 Task: Use the formula "MDURATION" in spreadsheet "Project portfolio".
Action: Mouse moved to (394, 290)
Screenshot: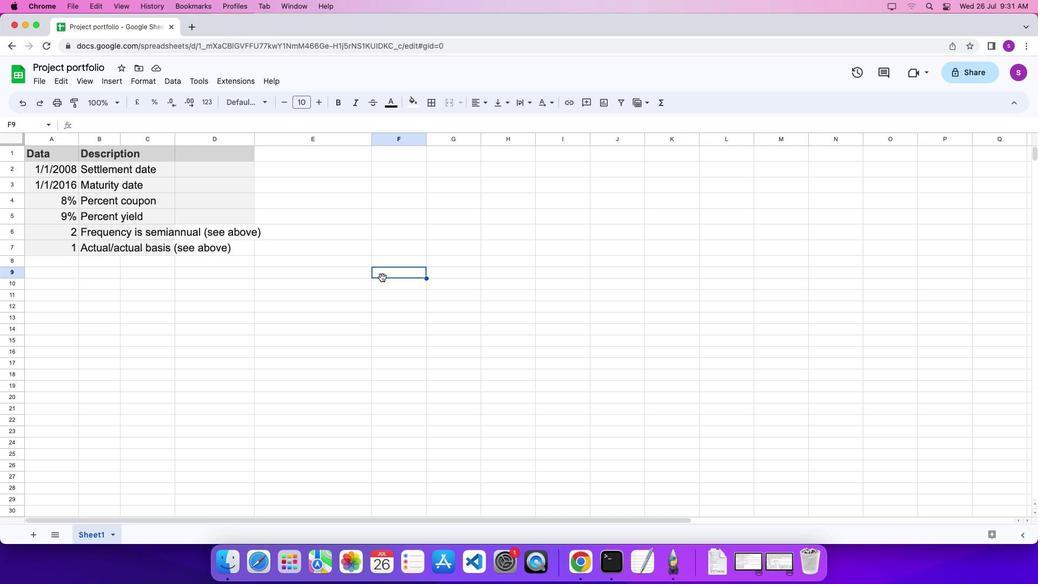 
Action: Mouse pressed left at (394, 290)
Screenshot: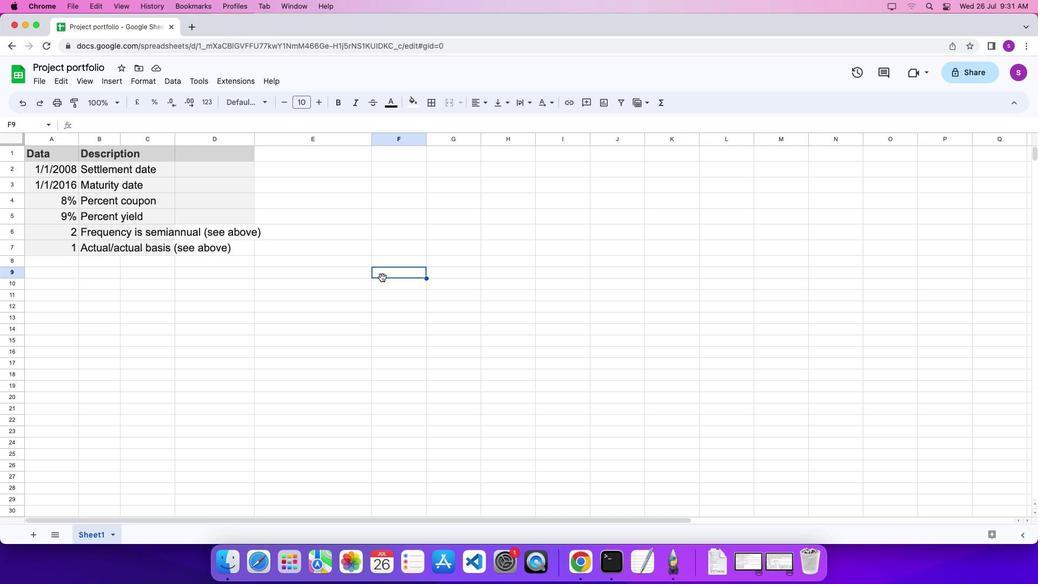 
Action: Mouse moved to (394, 290)
Screenshot: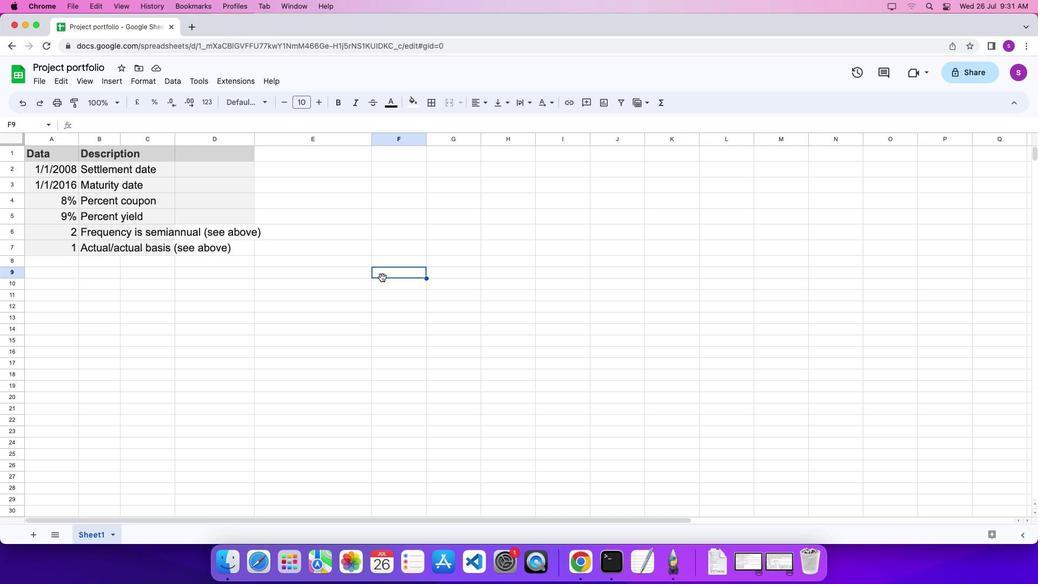 
Action: Key pressed '='
Screenshot: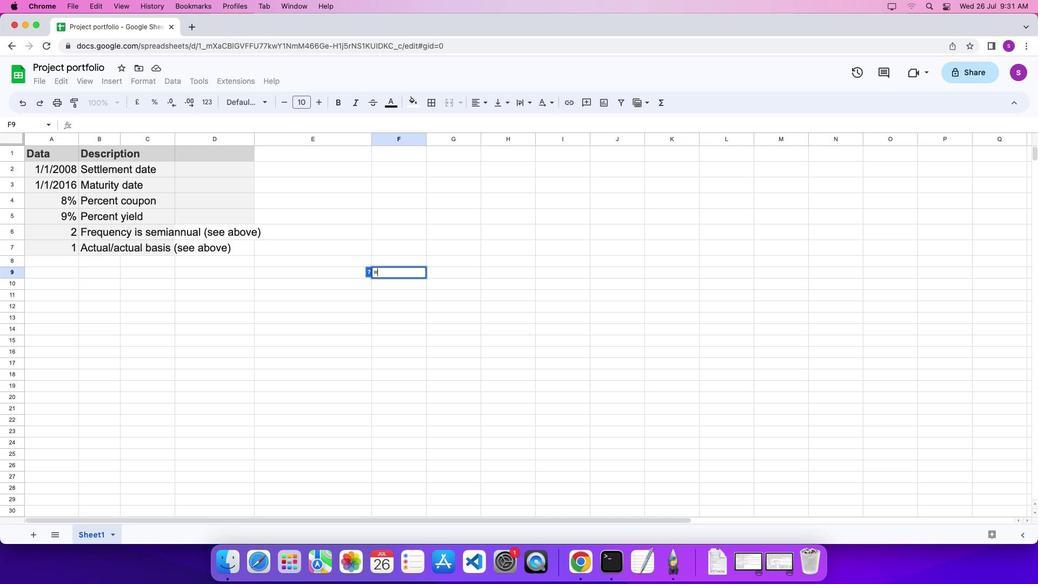 
Action: Mouse moved to (674, 115)
Screenshot: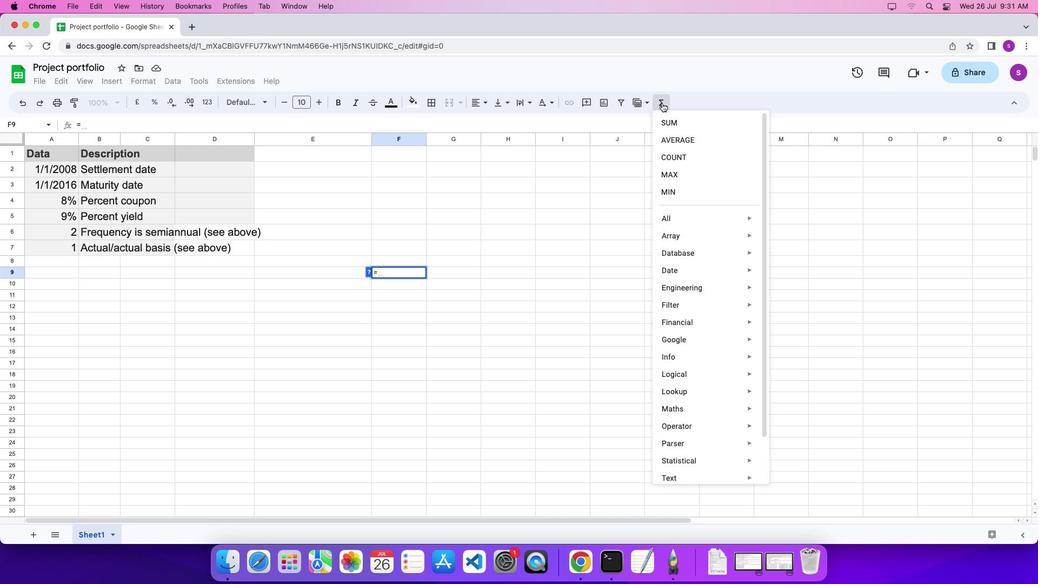 
Action: Mouse pressed left at (674, 115)
Screenshot: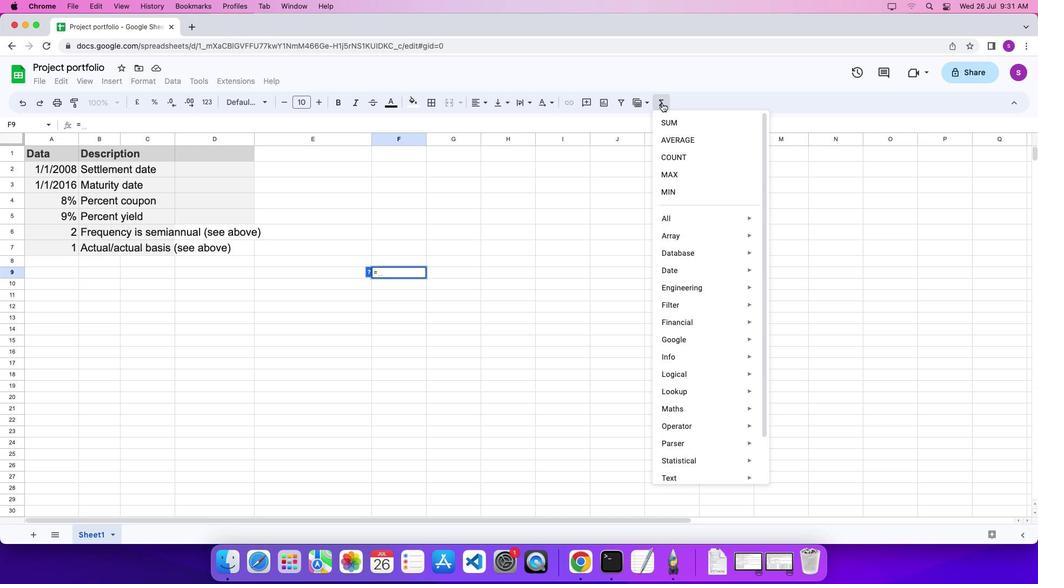 
Action: Mouse moved to (864, 514)
Screenshot: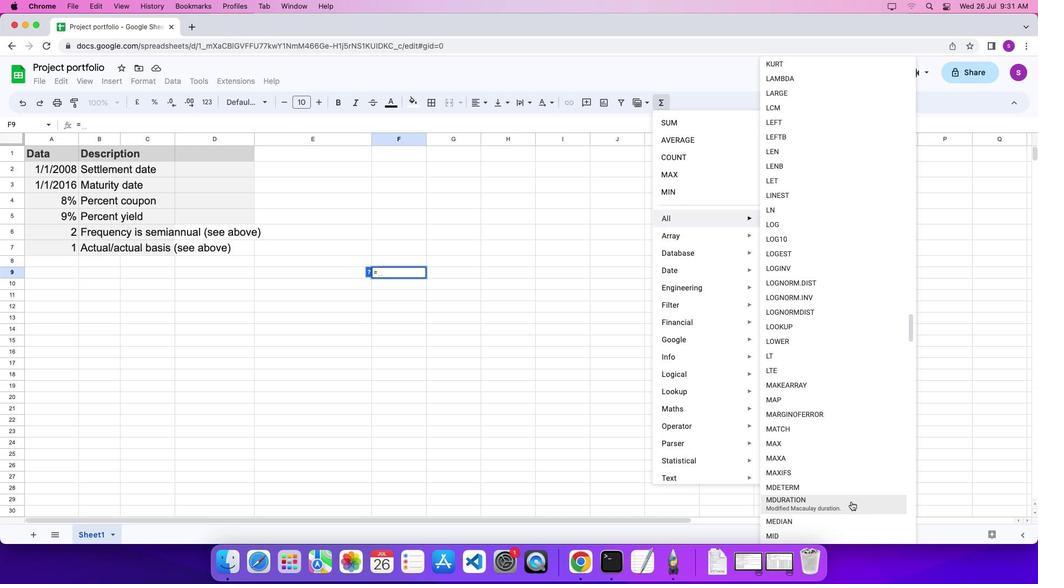 
Action: Mouse pressed left at (864, 514)
Screenshot: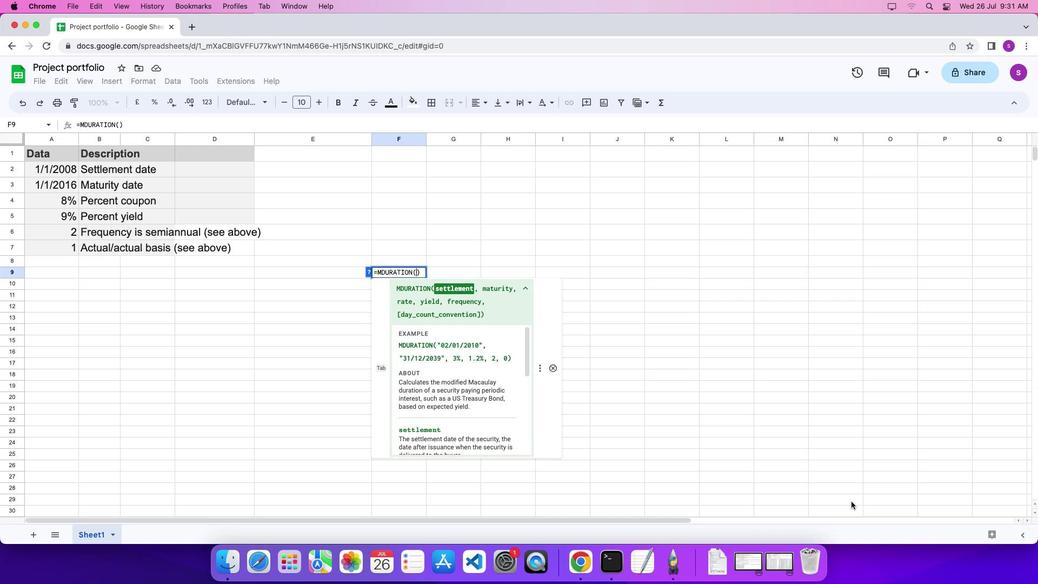 
Action: Mouse moved to (75, 182)
Screenshot: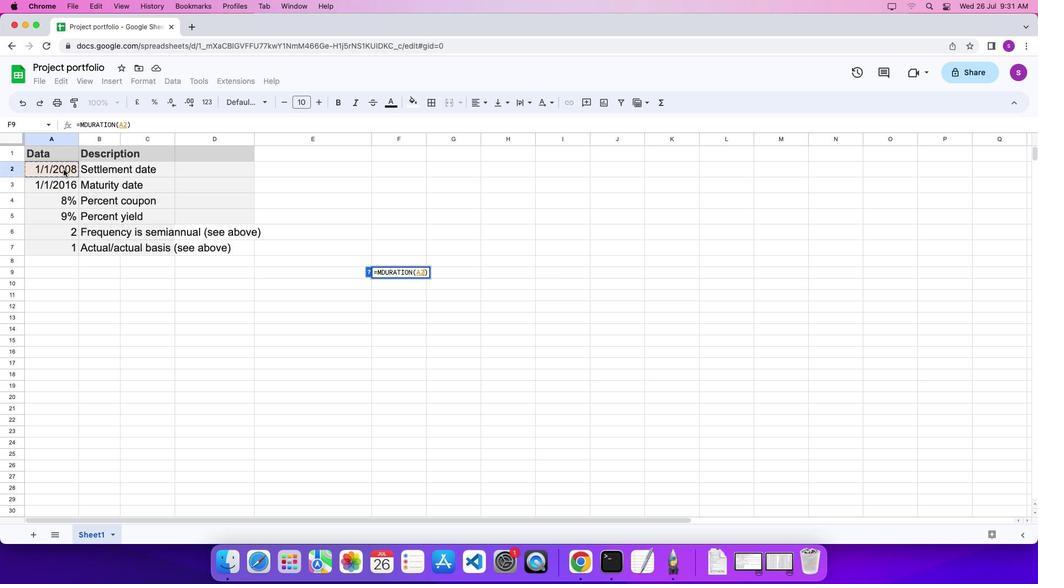
Action: Mouse pressed left at (75, 182)
Screenshot: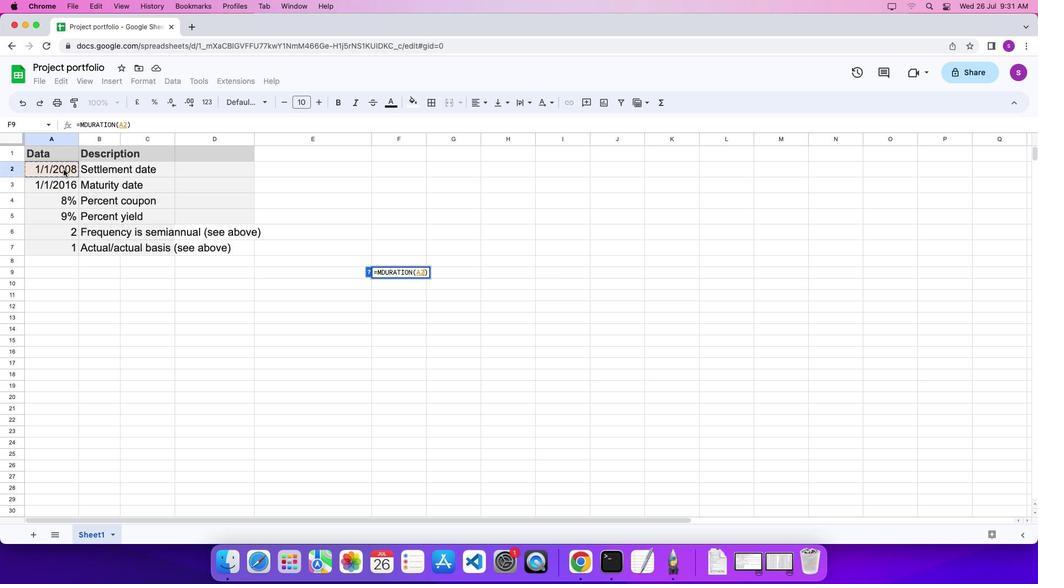 
Action: Mouse moved to (78, 182)
Screenshot: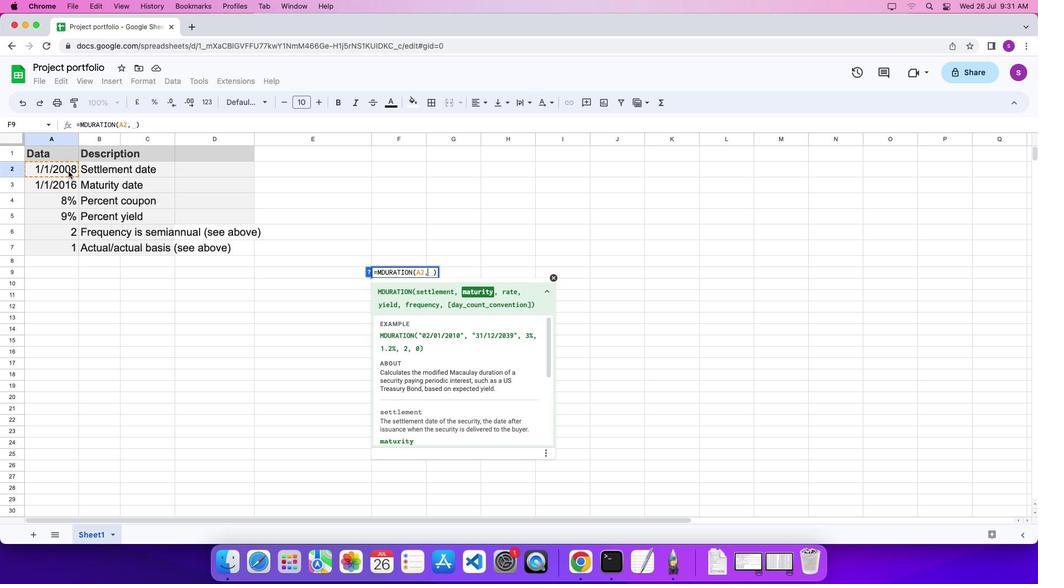 
Action: Key pressed ','
Screenshot: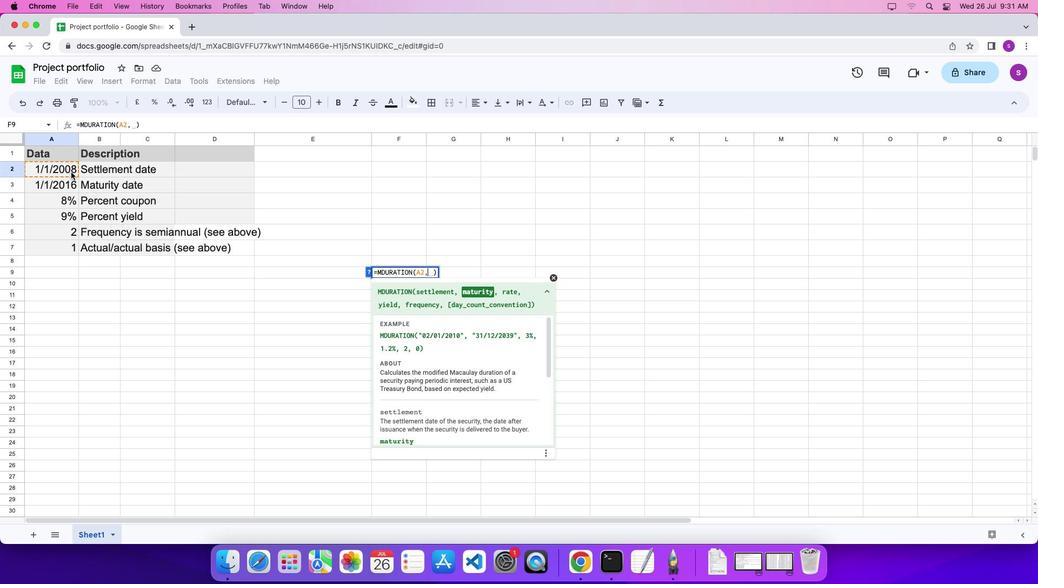 
Action: Mouse moved to (77, 197)
Screenshot: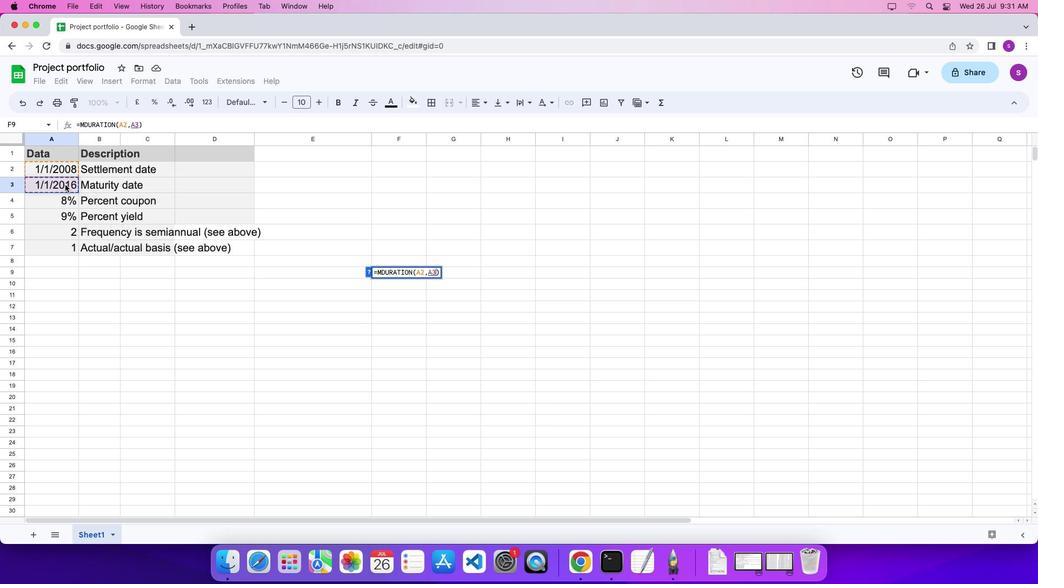 
Action: Mouse pressed left at (77, 197)
Screenshot: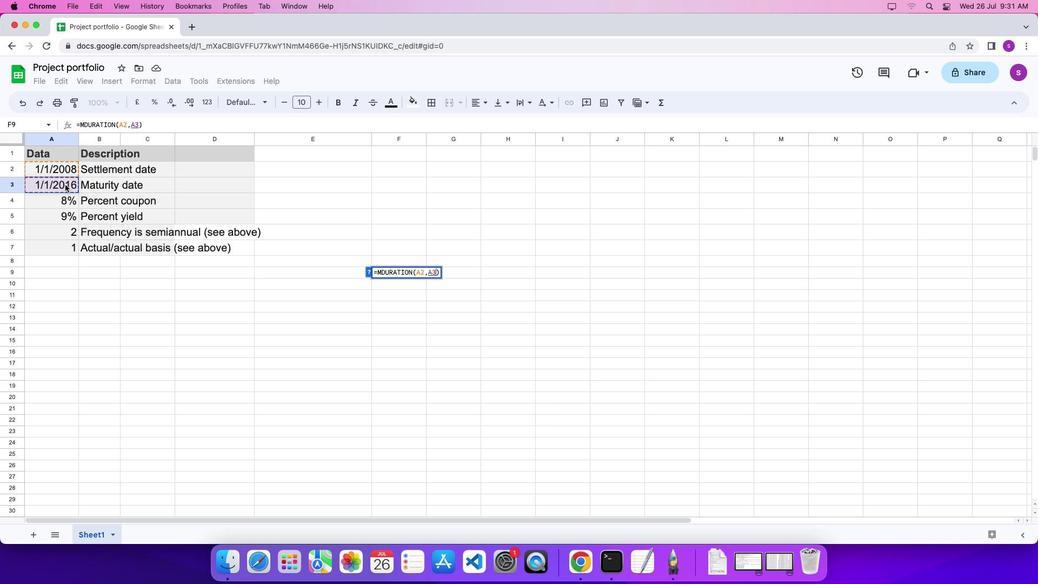 
Action: Key pressed ','
Screenshot: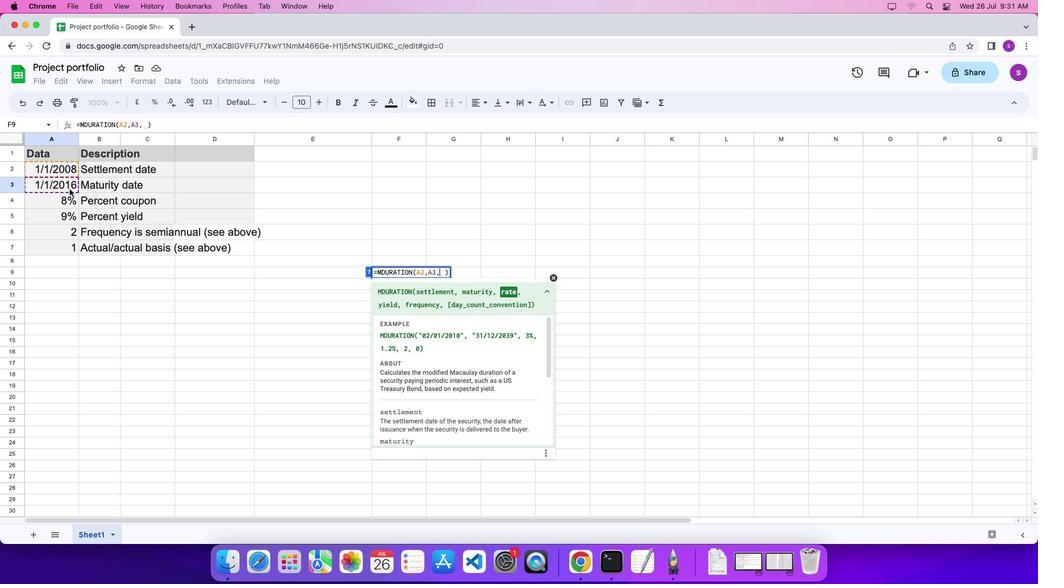 
Action: Mouse moved to (83, 212)
Screenshot: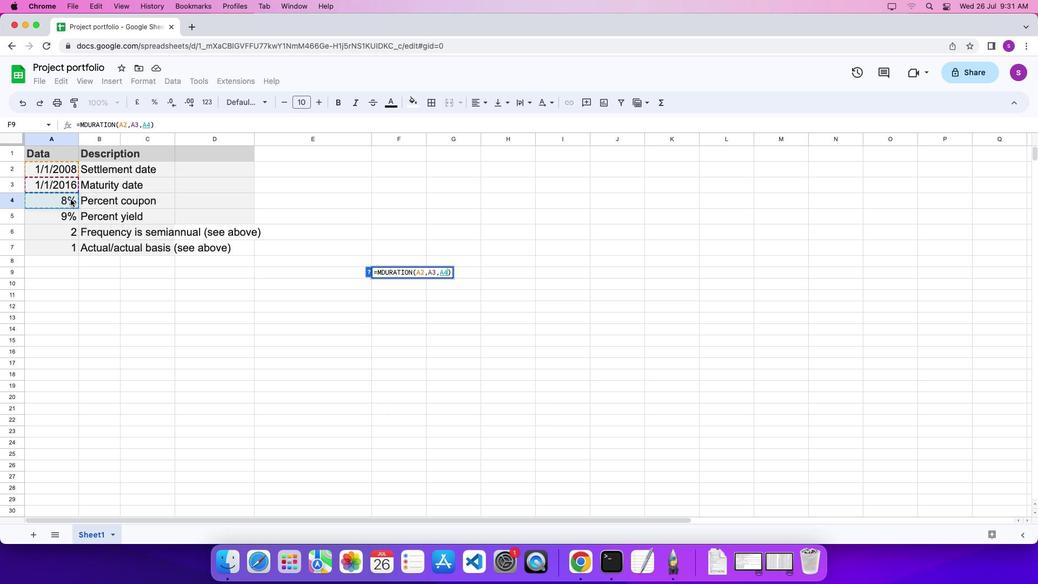 
Action: Mouse pressed left at (83, 212)
Screenshot: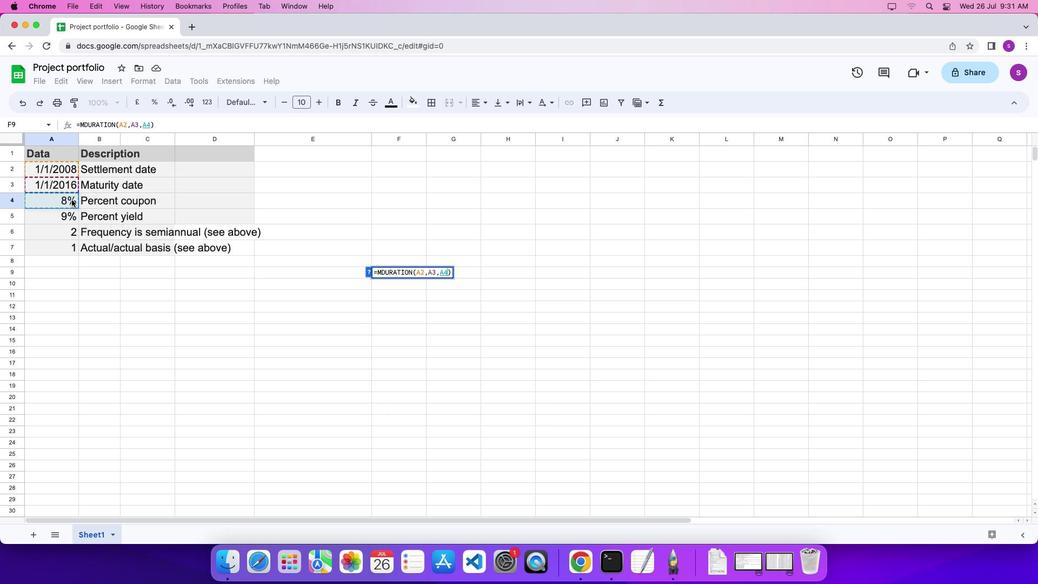 
Action: Mouse moved to (84, 212)
Screenshot: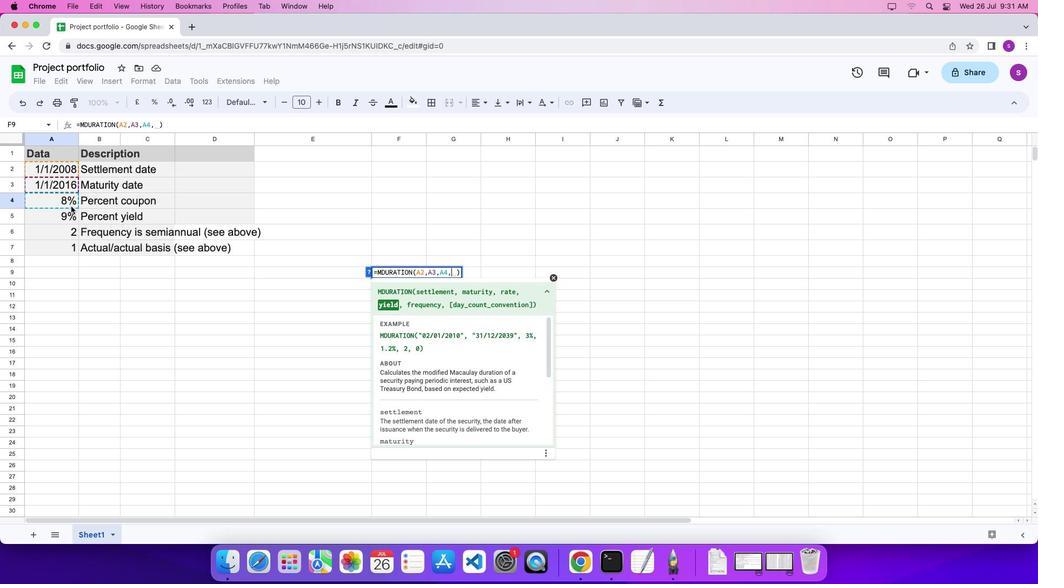
Action: Key pressed ','
Screenshot: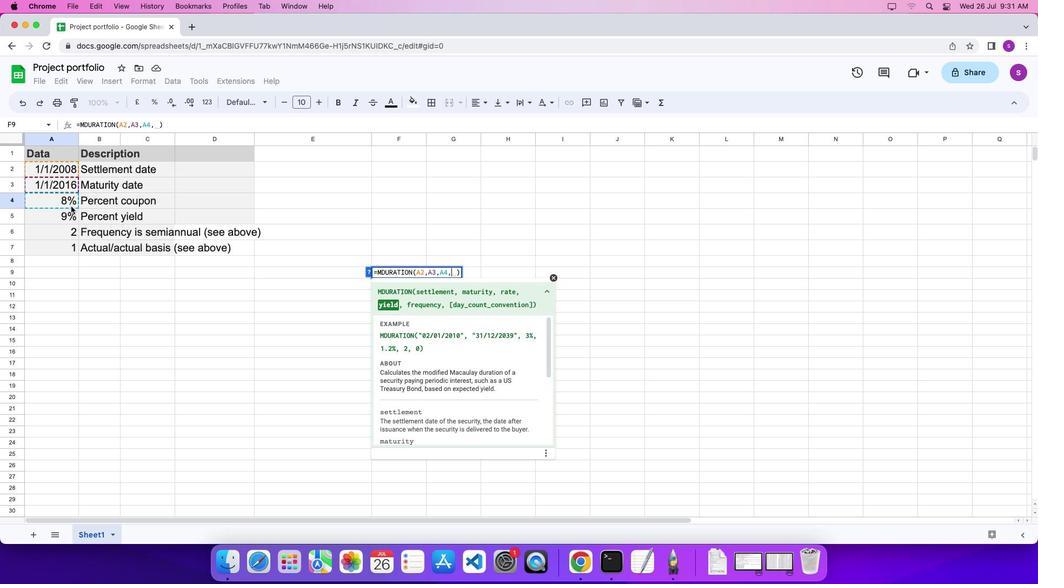 
Action: Mouse moved to (81, 227)
Screenshot: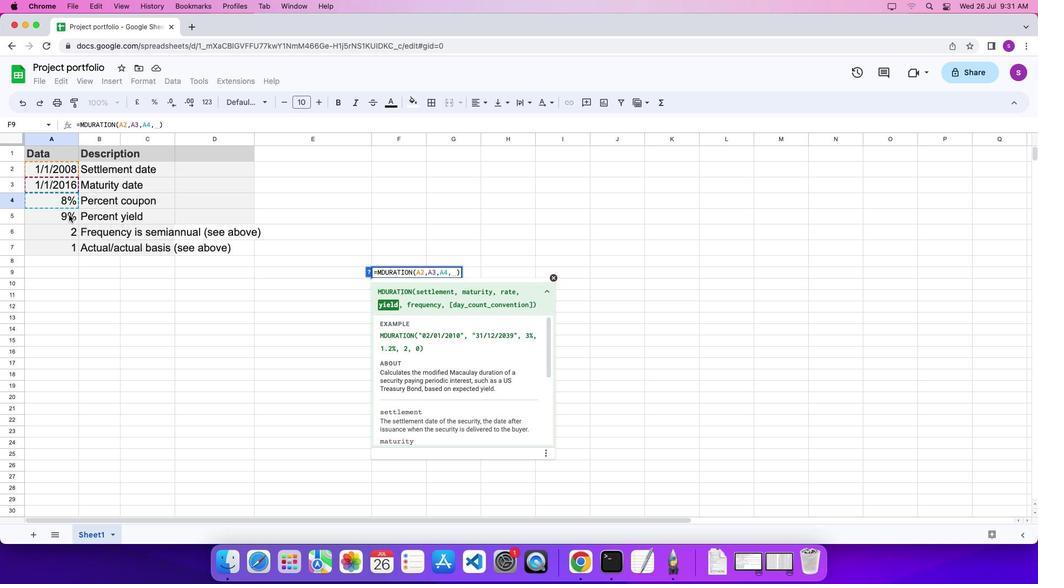 
Action: Mouse pressed left at (81, 227)
Screenshot: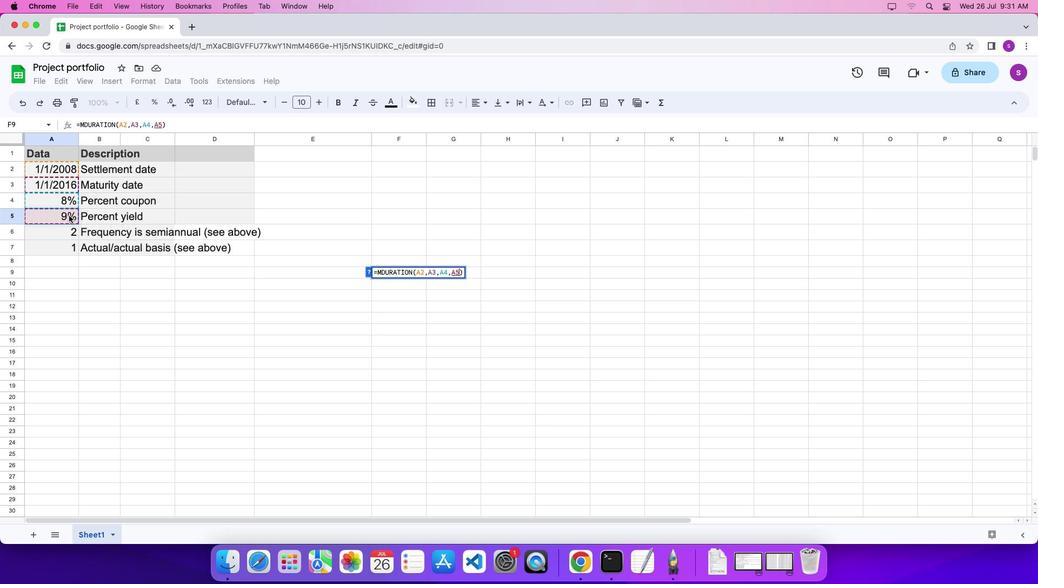 
Action: Mouse moved to (82, 228)
Screenshot: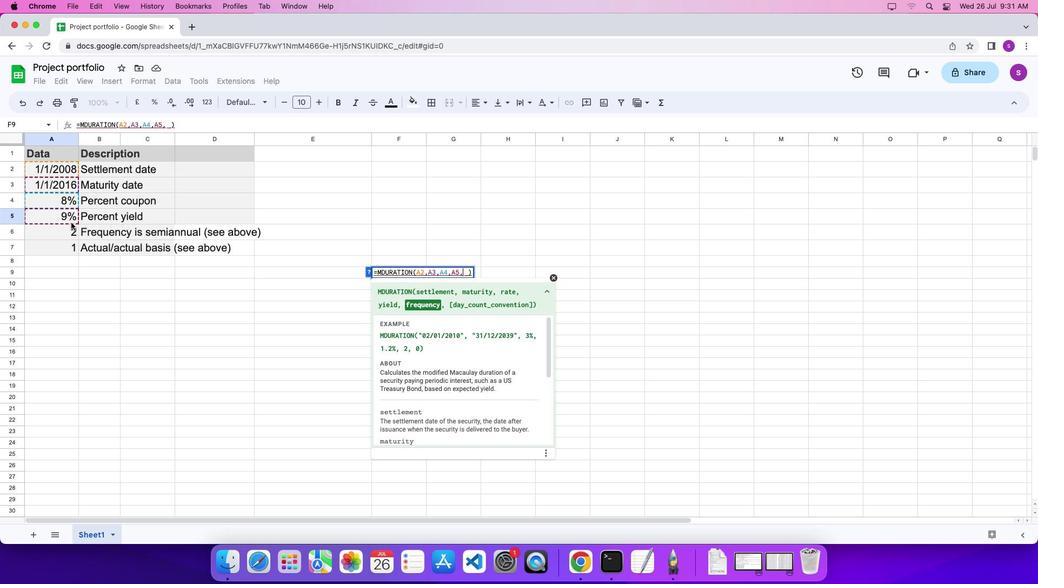 
Action: Key pressed ','
Screenshot: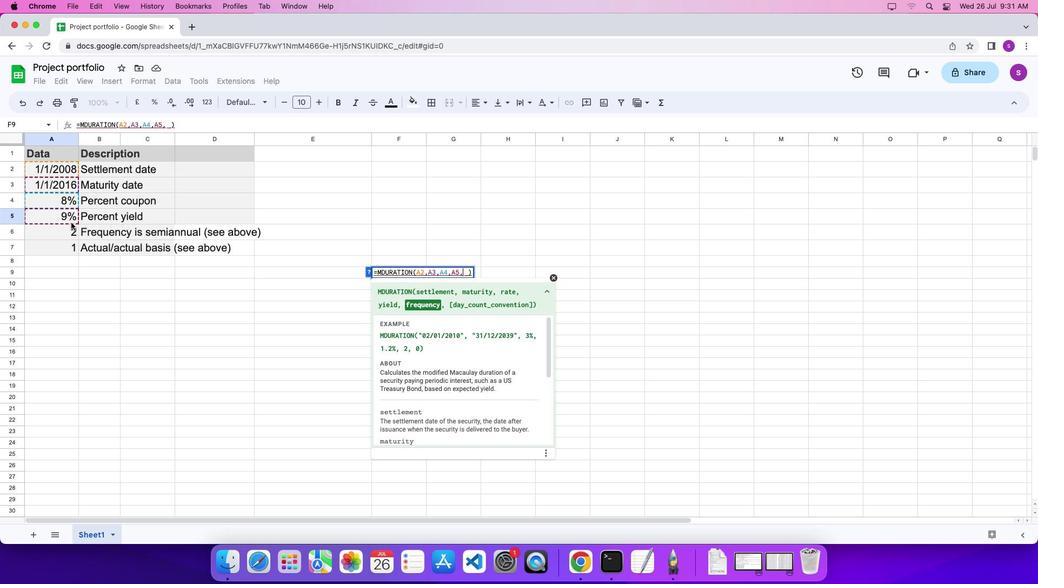 
Action: Mouse moved to (83, 241)
Screenshot: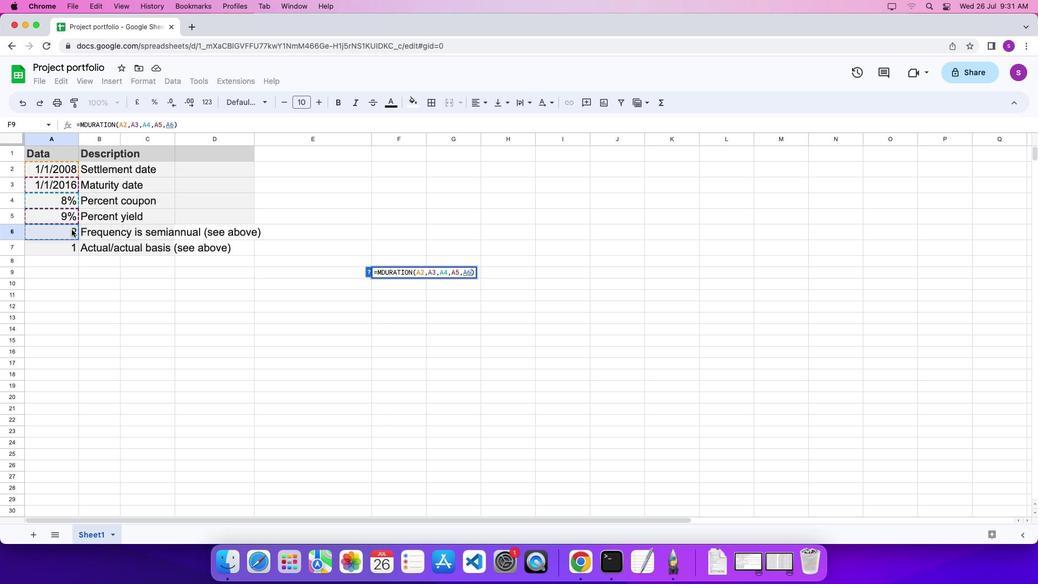
Action: Mouse pressed left at (83, 241)
Screenshot: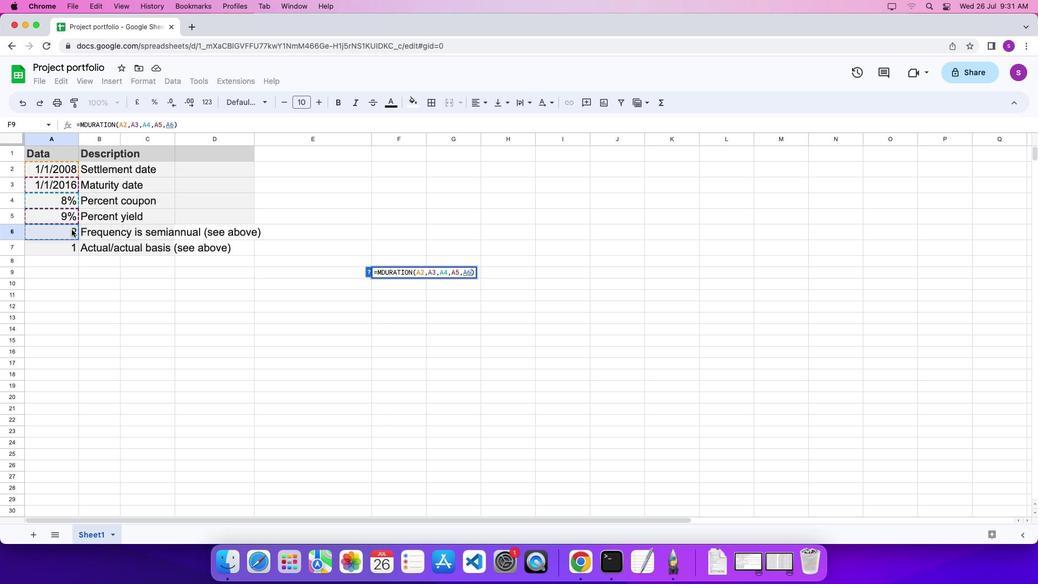 
Action: Mouse moved to (83, 242)
Screenshot: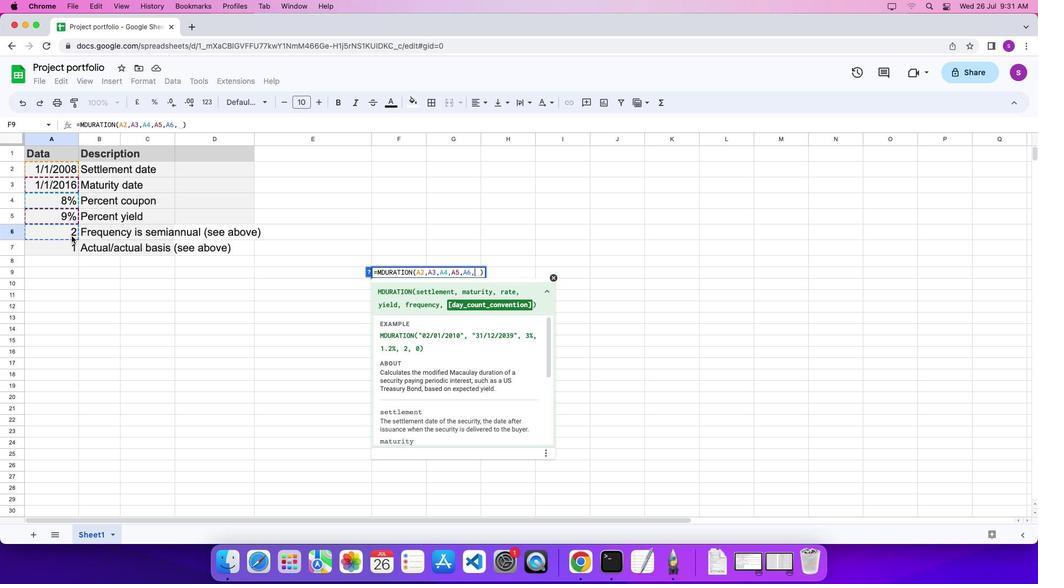
Action: Key pressed ','
Screenshot: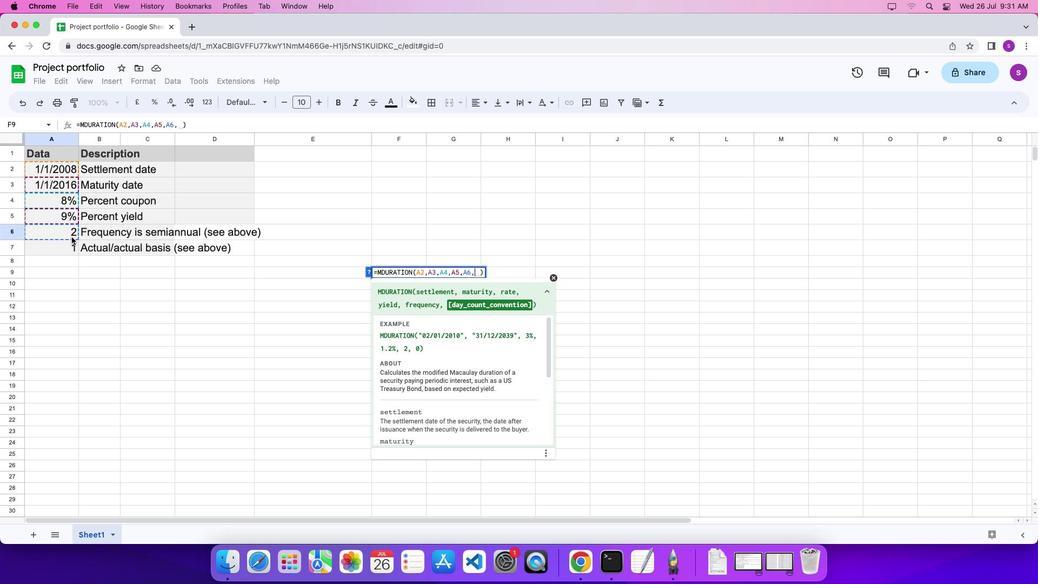 
Action: Mouse moved to (82, 258)
Screenshot: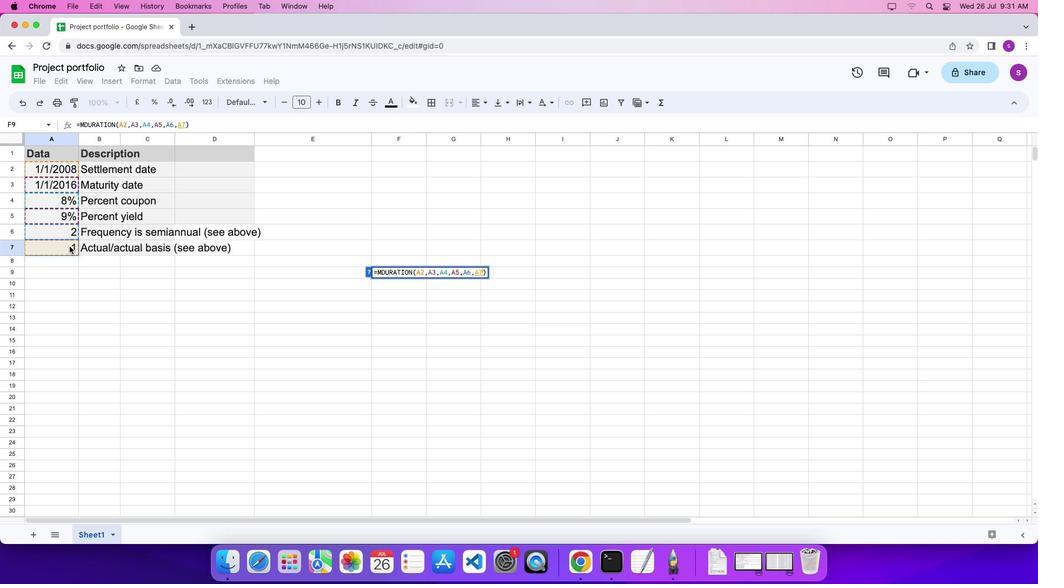 
Action: Mouse pressed left at (82, 258)
Screenshot: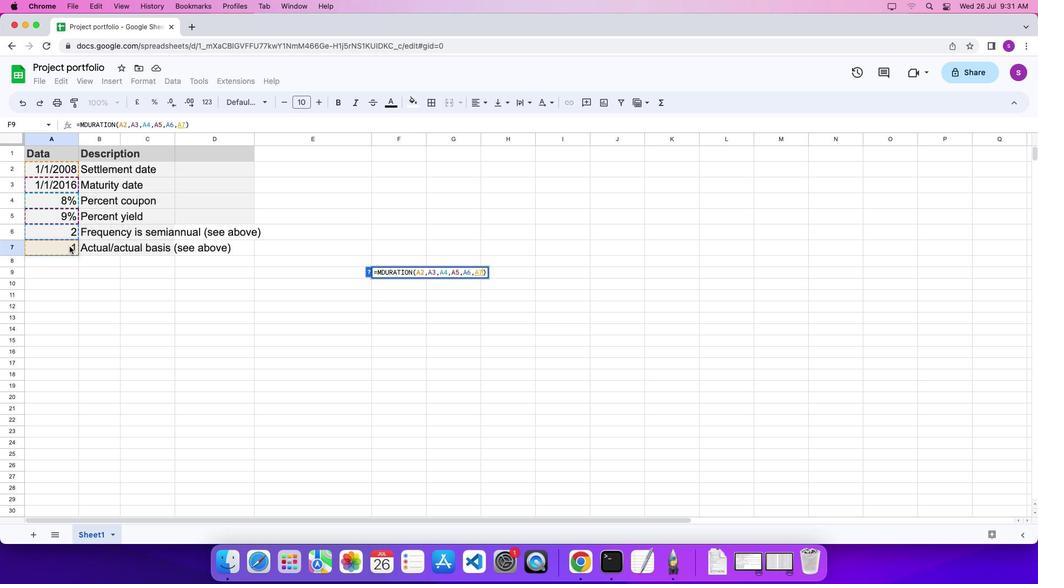 
Action: Key pressed '\x03'
Screenshot: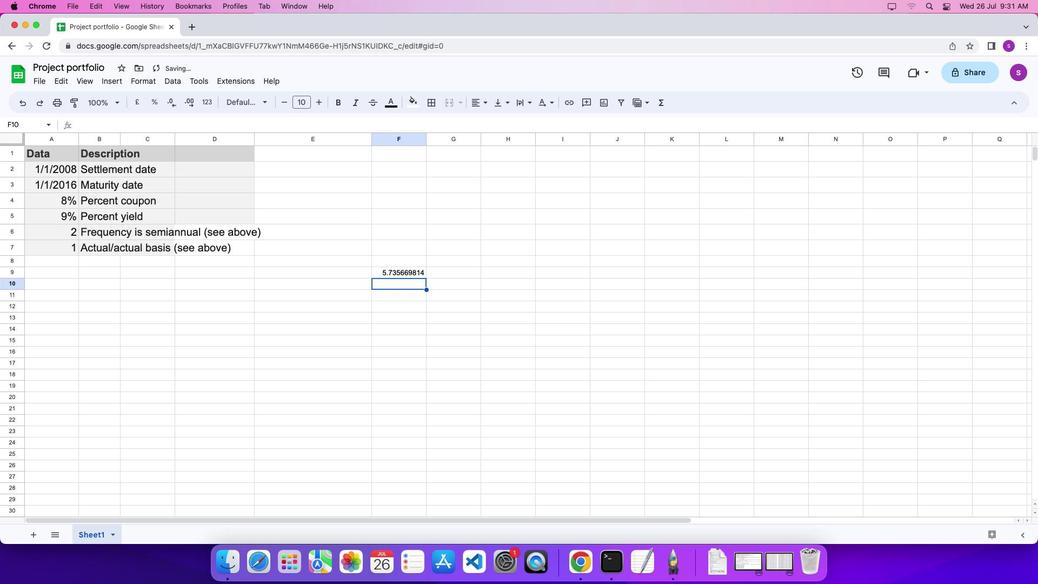 
